 Task: Select location type "Remote".
Action: Mouse moved to (357, 389)
Screenshot: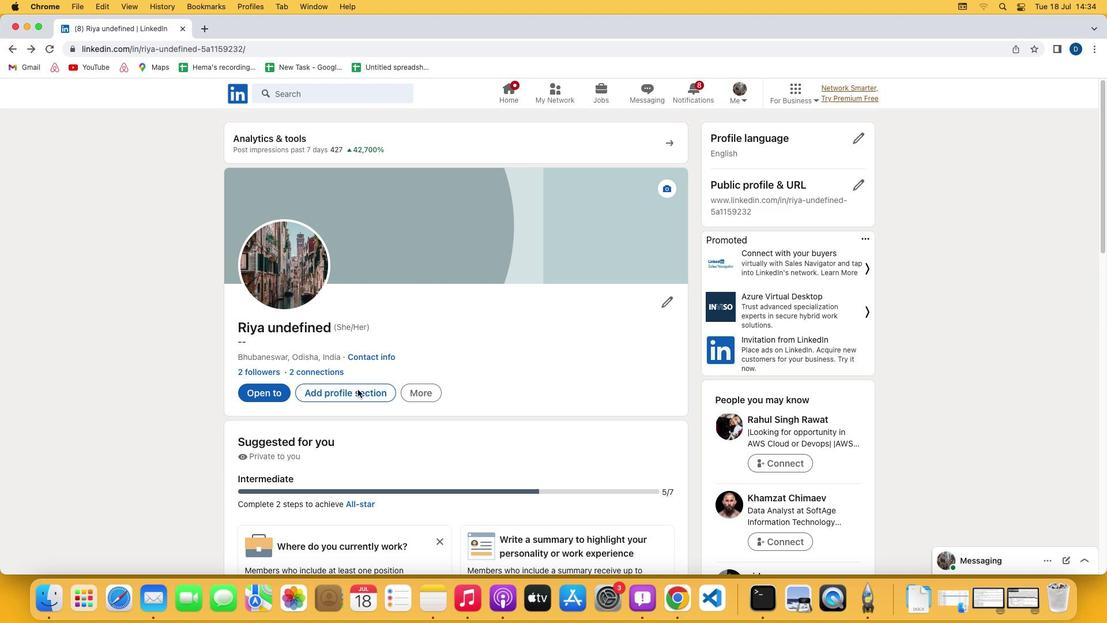 
Action: Mouse pressed left at (357, 389)
Screenshot: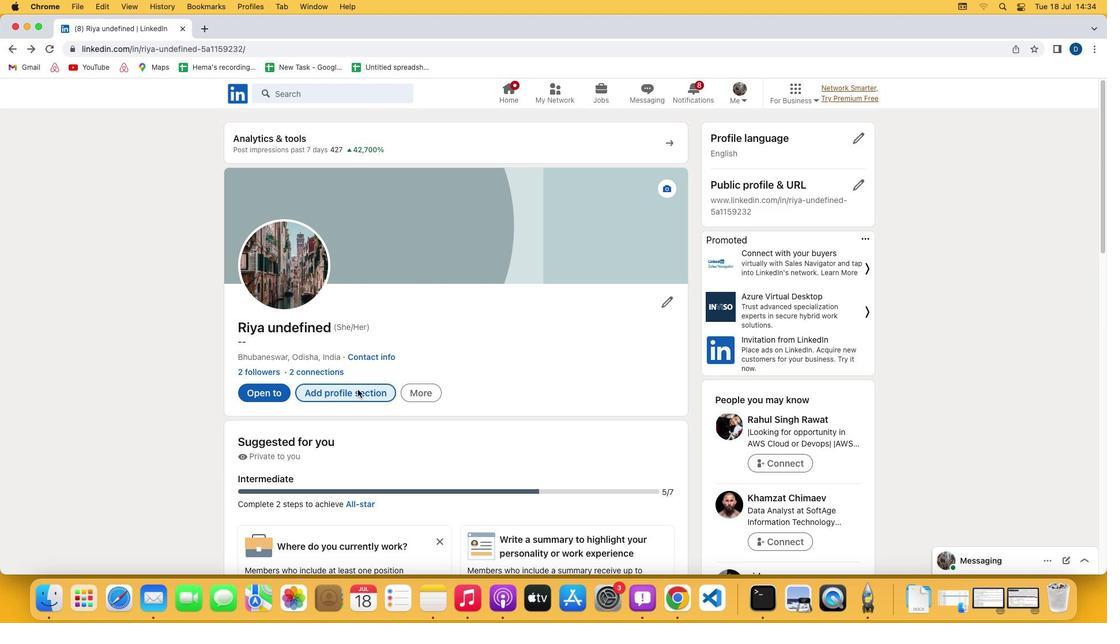 
Action: Mouse pressed left at (357, 389)
Screenshot: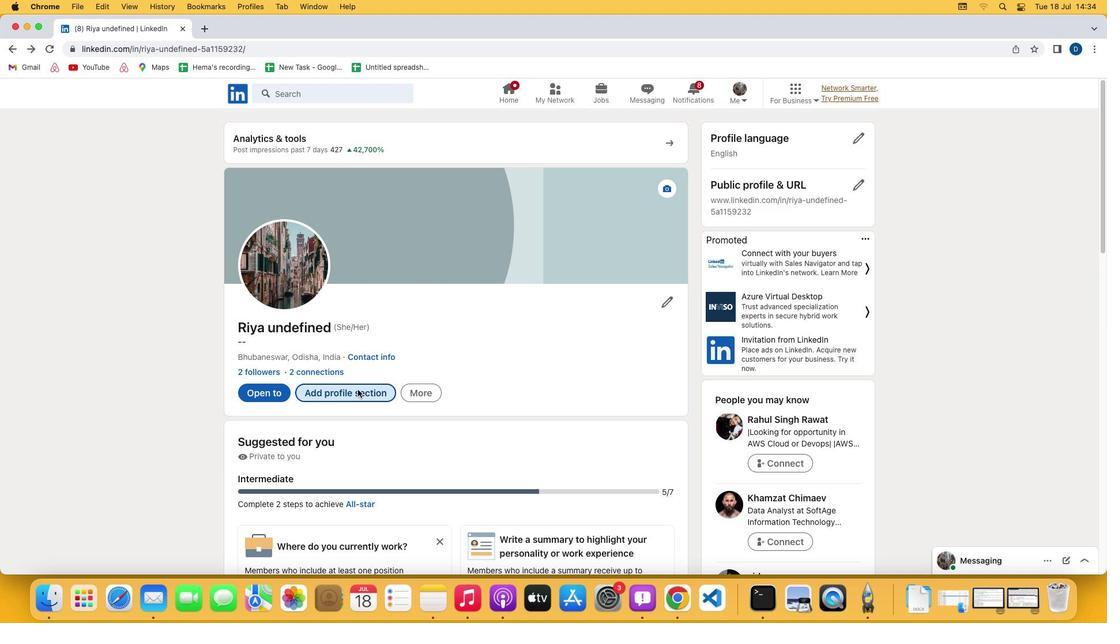 
Action: Mouse moved to (441, 255)
Screenshot: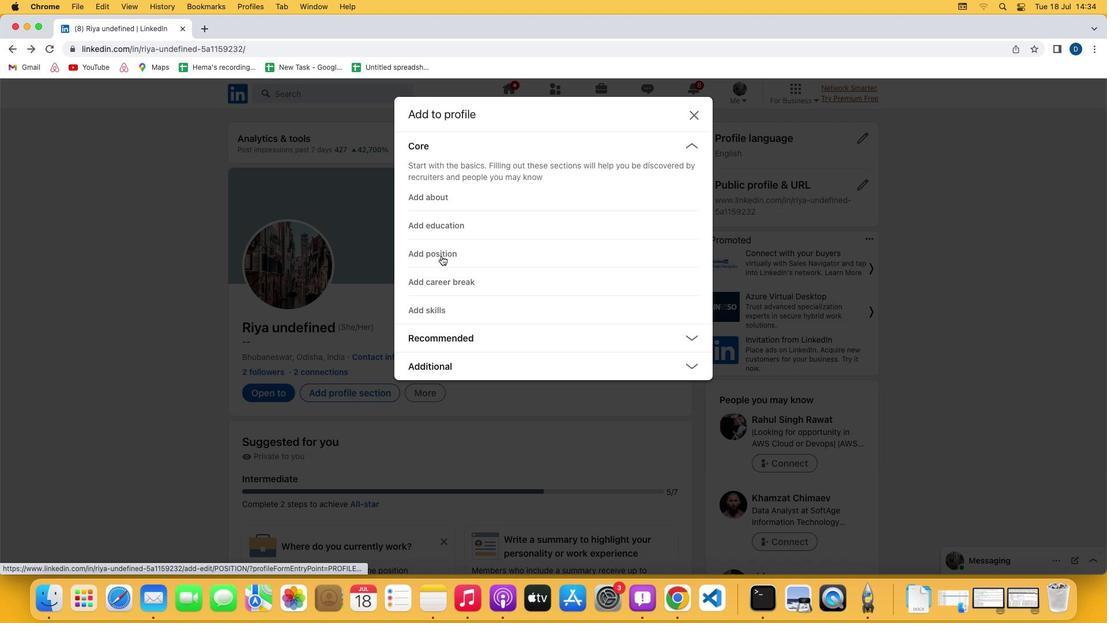 
Action: Mouse pressed left at (441, 255)
Screenshot: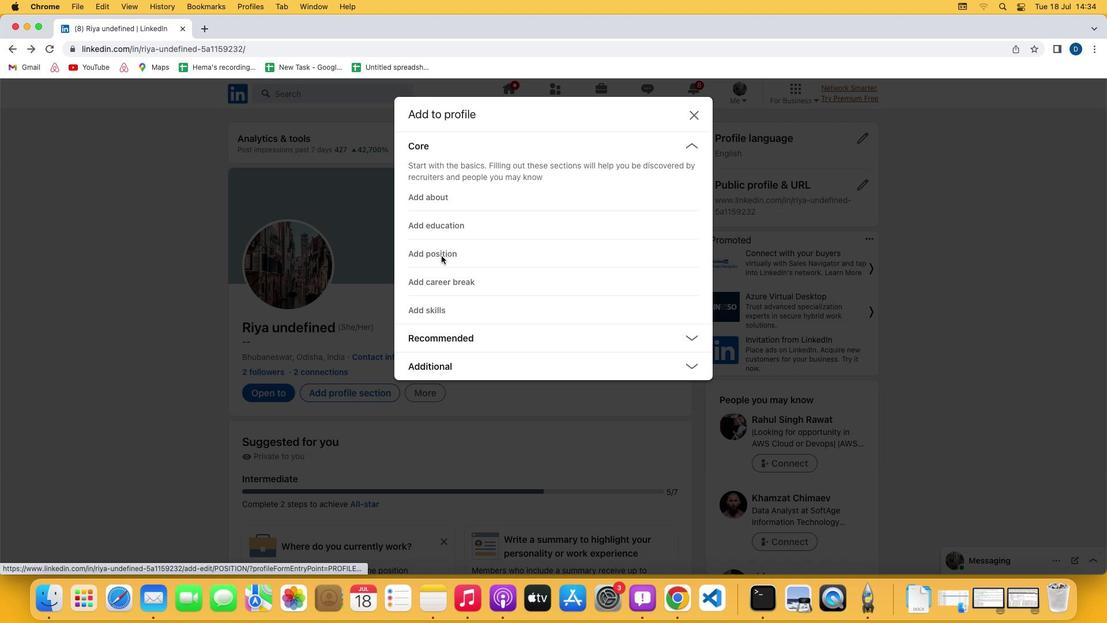 
Action: Mouse moved to (409, 442)
Screenshot: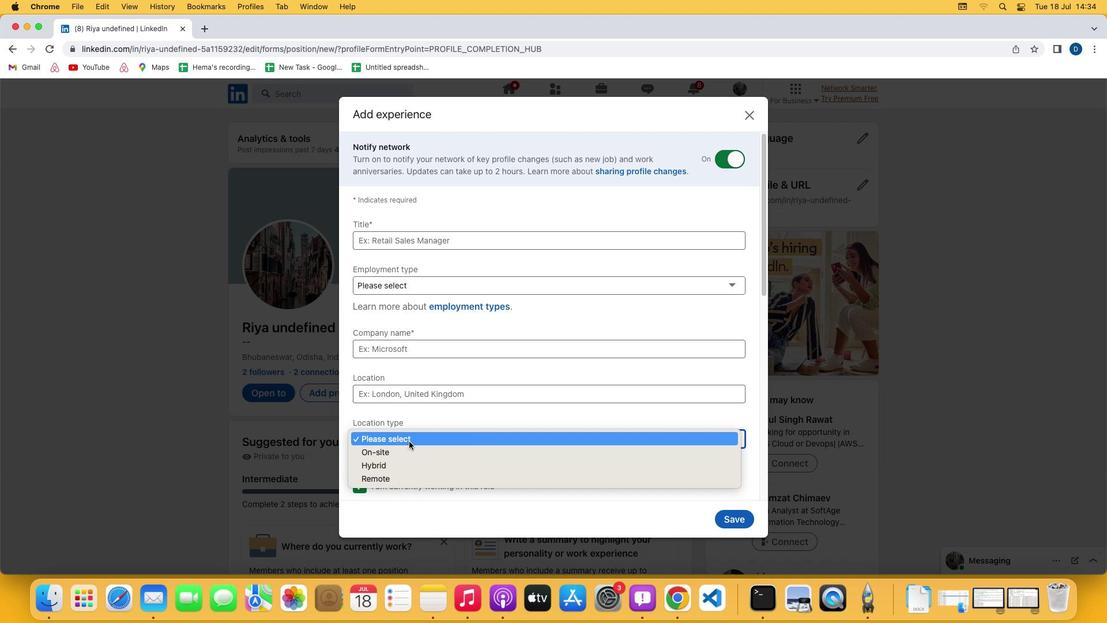 
Action: Mouse pressed left at (409, 442)
Screenshot: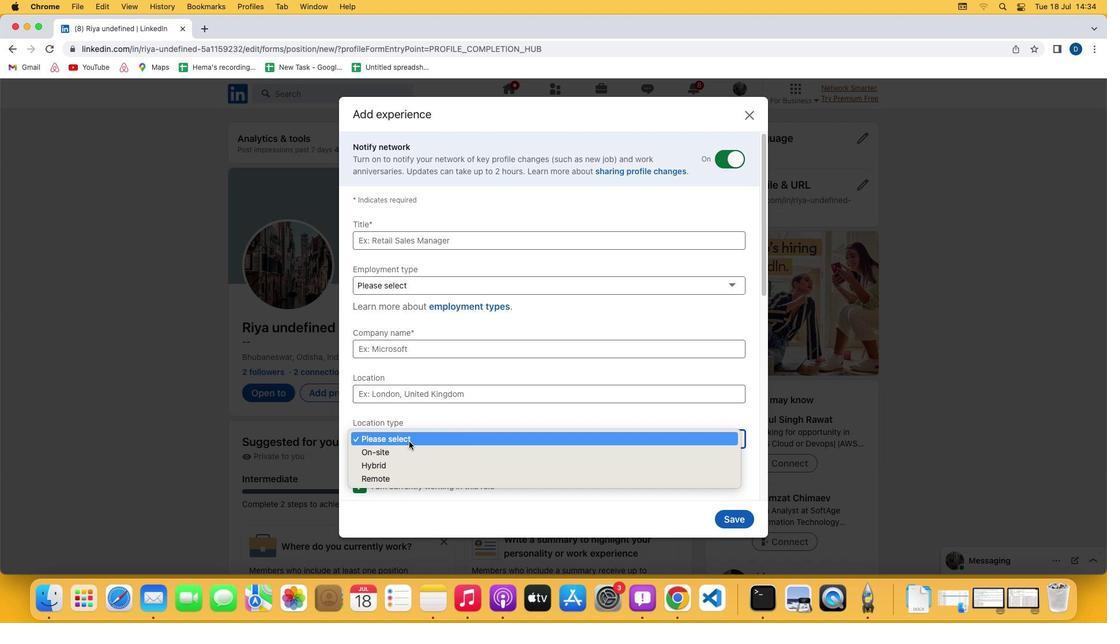 
Action: Mouse moved to (406, 481)
Screenshot: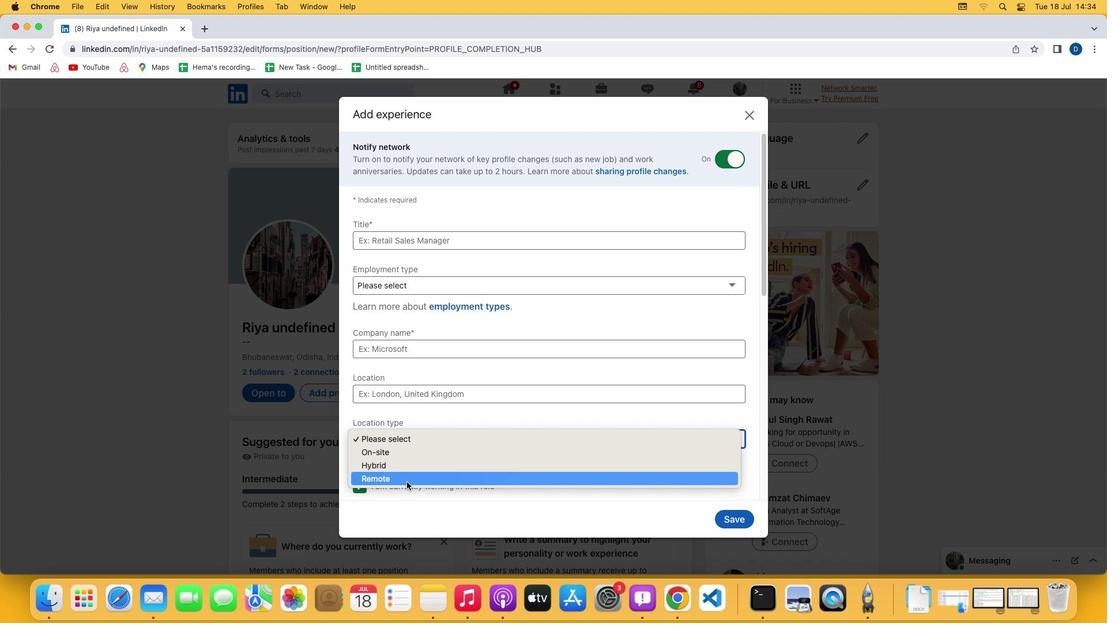 
Action: Mouse pressed left at (406, 481)
Screenshot: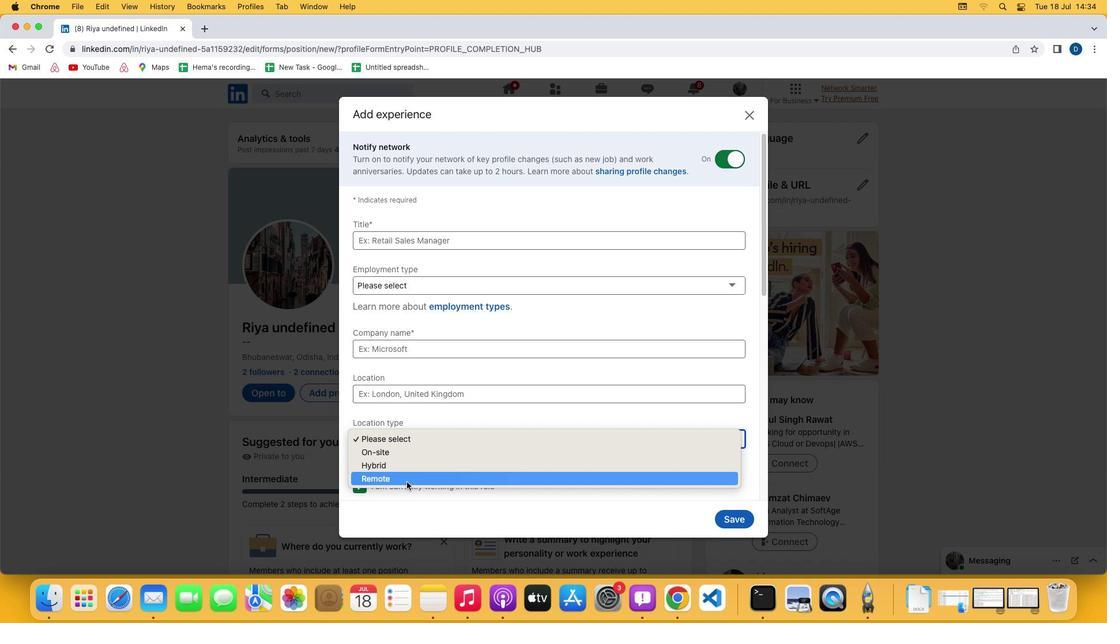 
